 Task: Set the High-priority code rate for DVB-T reception parameters to 6/7.
Action: Mouse moved to (97, 15)
Screenshot: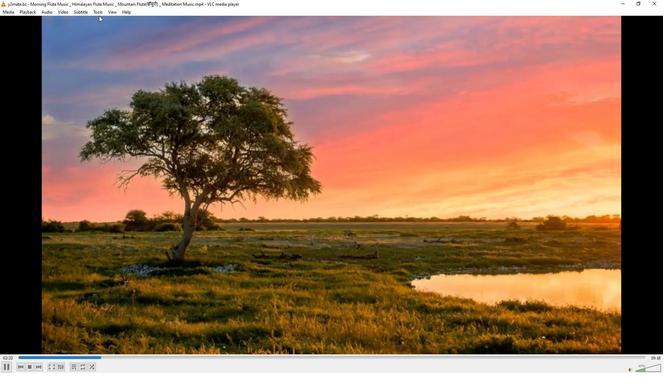 
Action: Mouse pressed left at (97, 15)
Screenshot: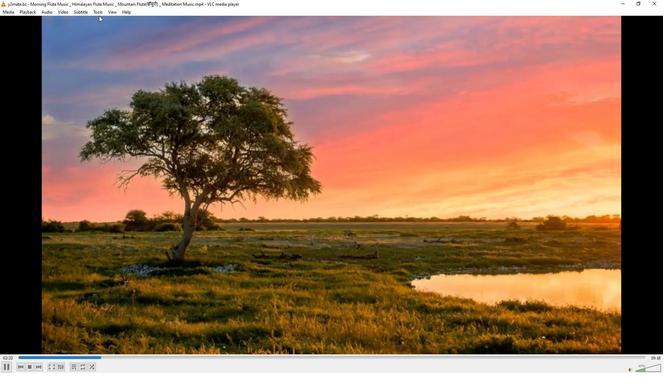 
Action: Mouse moved to (98, 12)
Screenshot: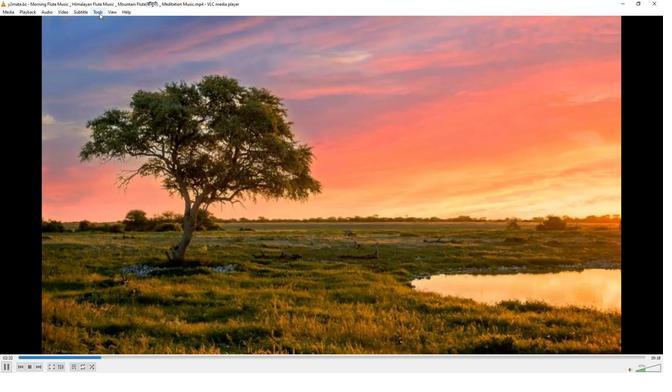 
Action: Mouse pressed left at (98, 12)
Screenshot: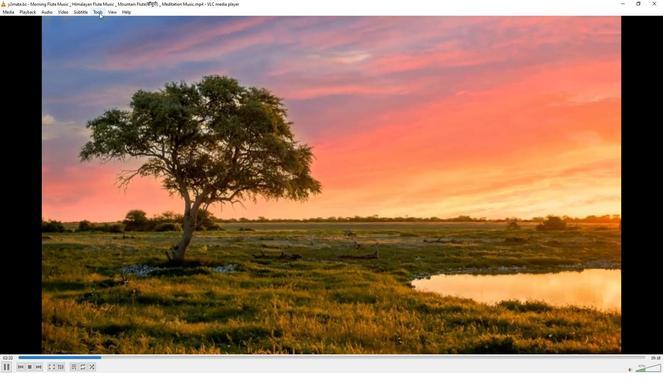 
Action: Mouse moved to (106, 93)
Screenshot: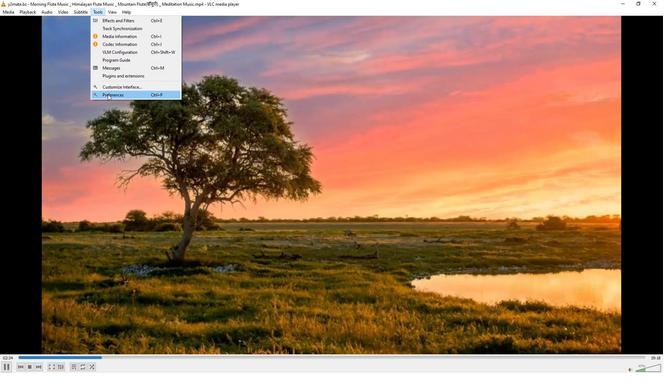 
Action: Mouse pressed left at (106, 93)
Screenshot: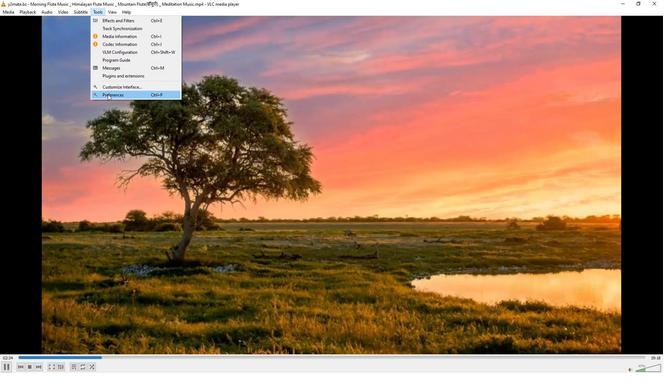 
Action: Mouse moved to (217, 302)
Screenshot: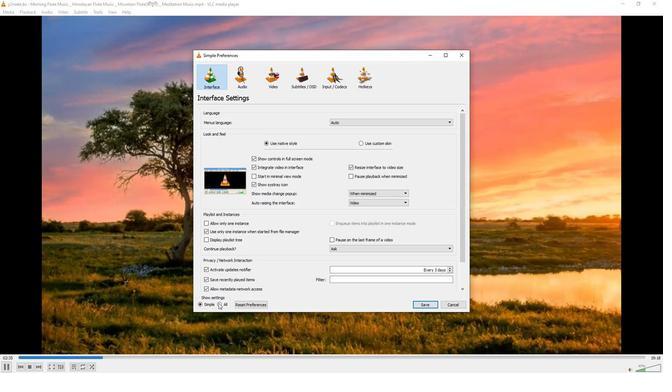 
Action: Mouse pressed left at (217, 302)
Screenshot: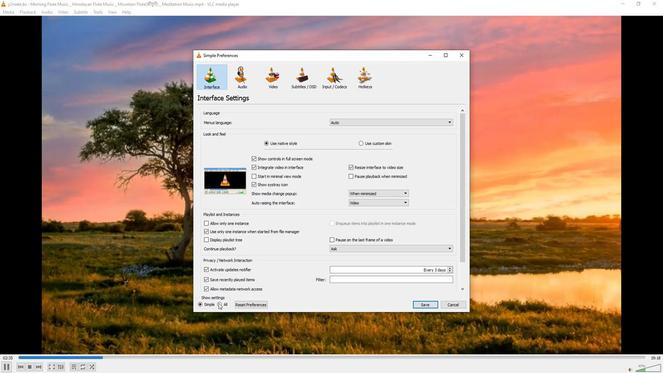
Action: Mouse moved to (208, 187)
Screenshot: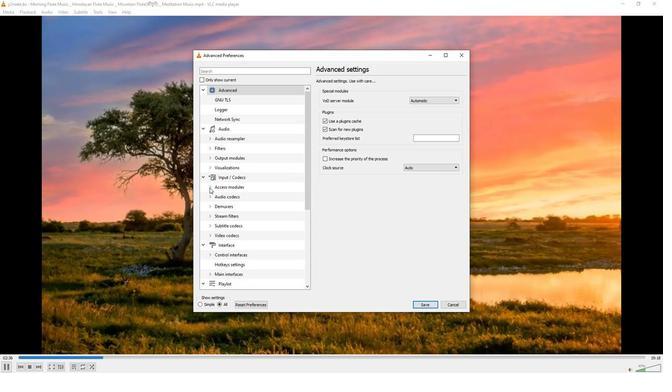 
Action: Mouse pressed left at (208, 187)
Screenshot: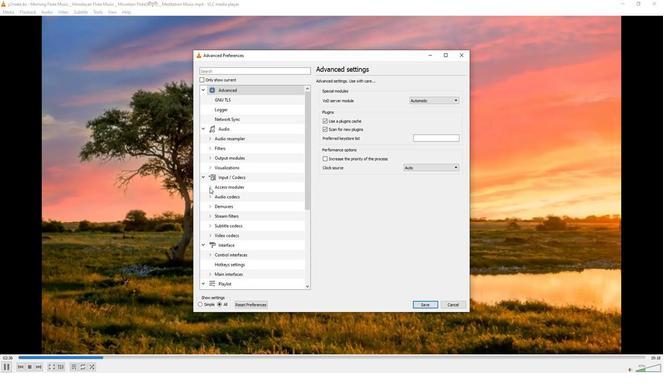 
Action: Mouse moved to (224, 242)
Screenshot: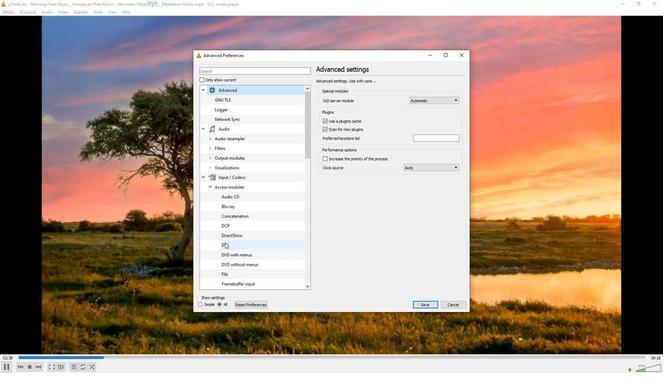 
Action: Mouse pressed left at (224, 242)
Screenshot: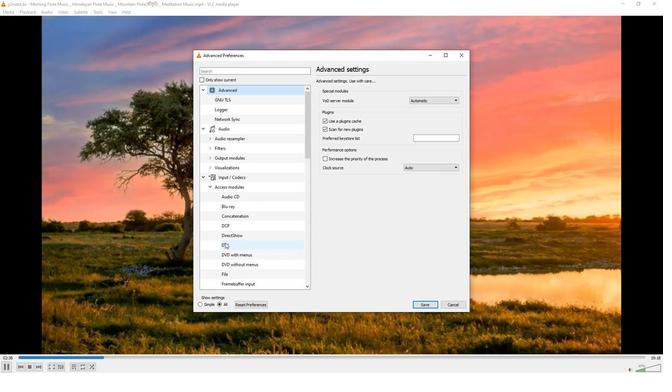
Action: Mouse moved to (430, 176)
Screenshot: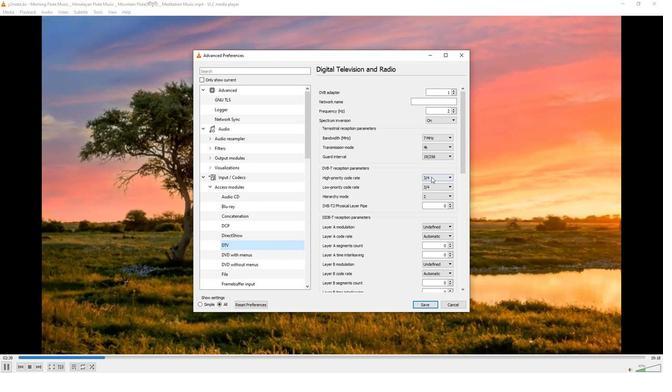 
Action: Mouse pressed left at (430, 176)
Screenshot: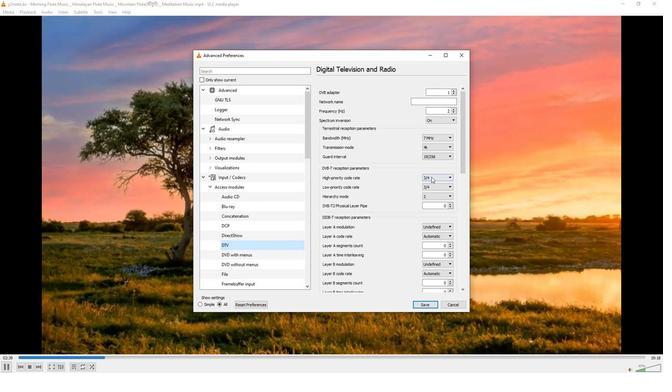
Action: Mouse moved to (431, 218)
Screenshot: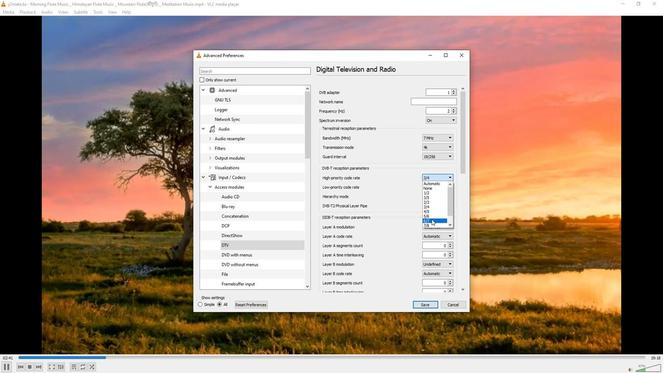 
Action: Mouse pressed left at (431, 218)
Screenshot: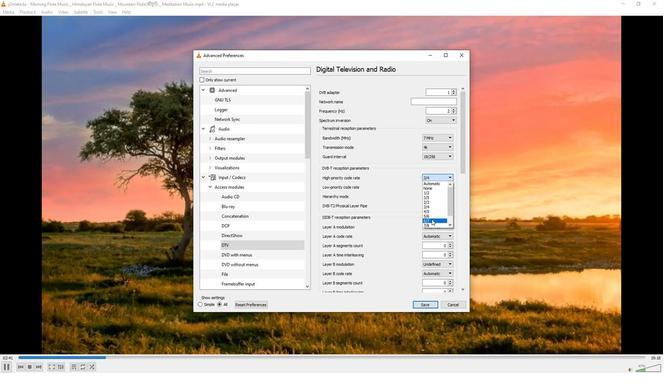 
Action: Mouse moved to (386, 194)
Screenshot: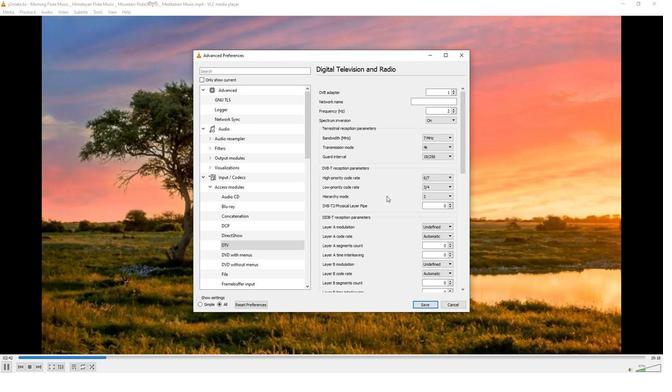 
